 Task: Create a rule when all the custom fields are completed.
Action: Mouse moved to (1215, 98)
Screenshot: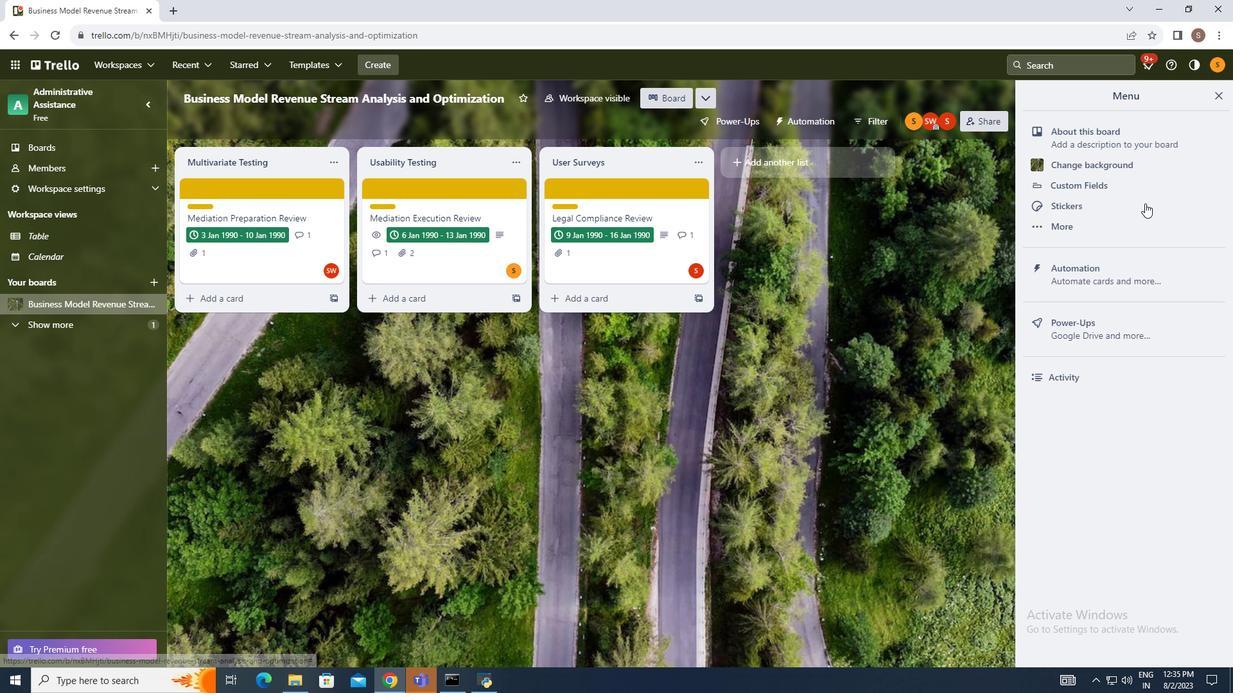 
Action: Mouse pressed left at (1215, 98)
Screenshot: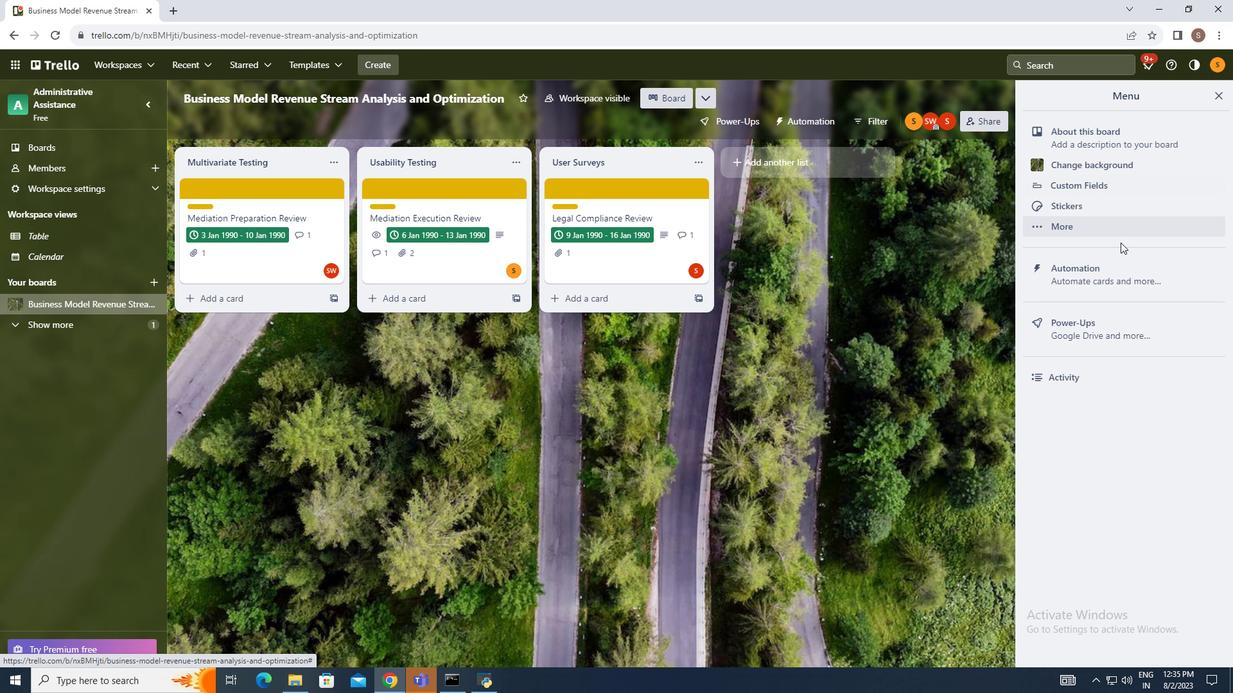 
Action: Mouse moved to (1101, 273)
Screenshot: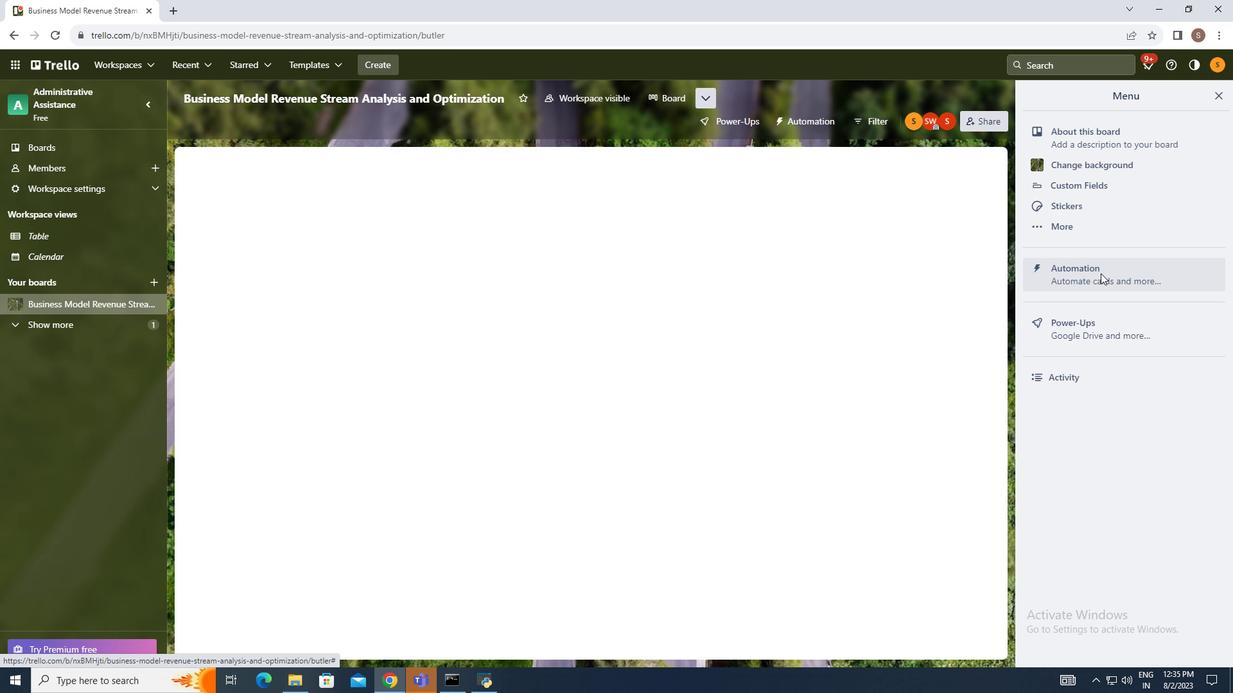 
Action: Mouse pressed left at (1101, 273)
Screenshot: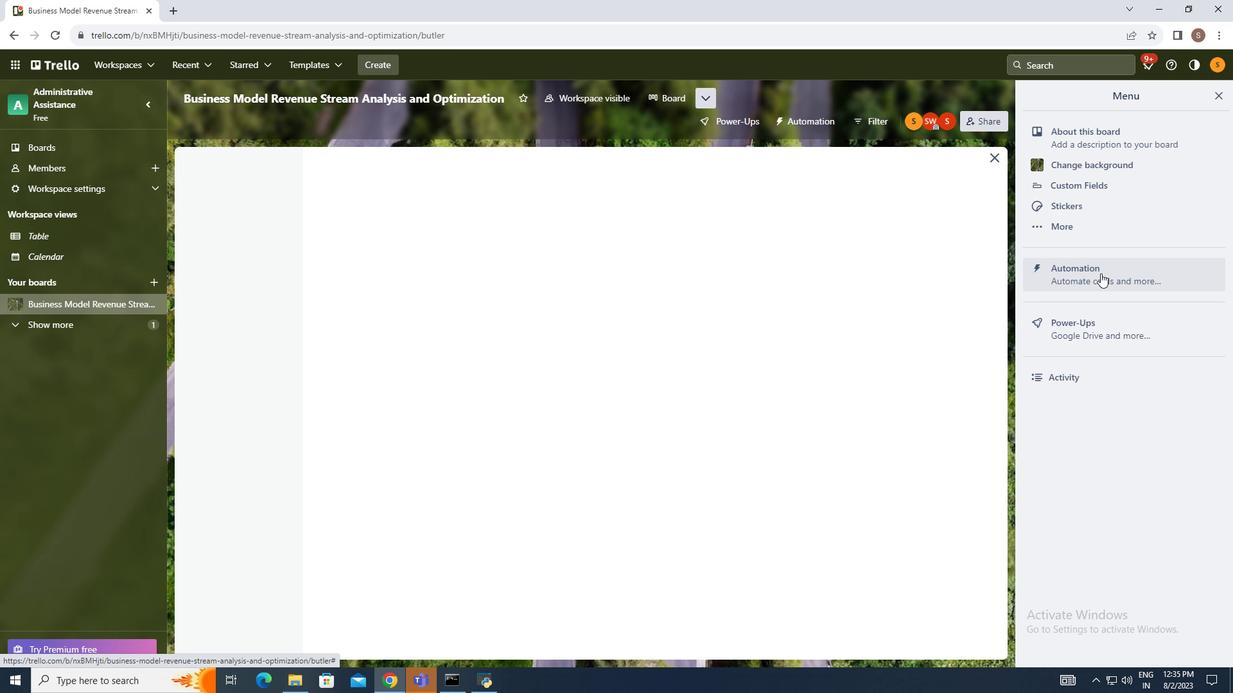 
Action: Mouse moved to (209, 227)
Screenshot: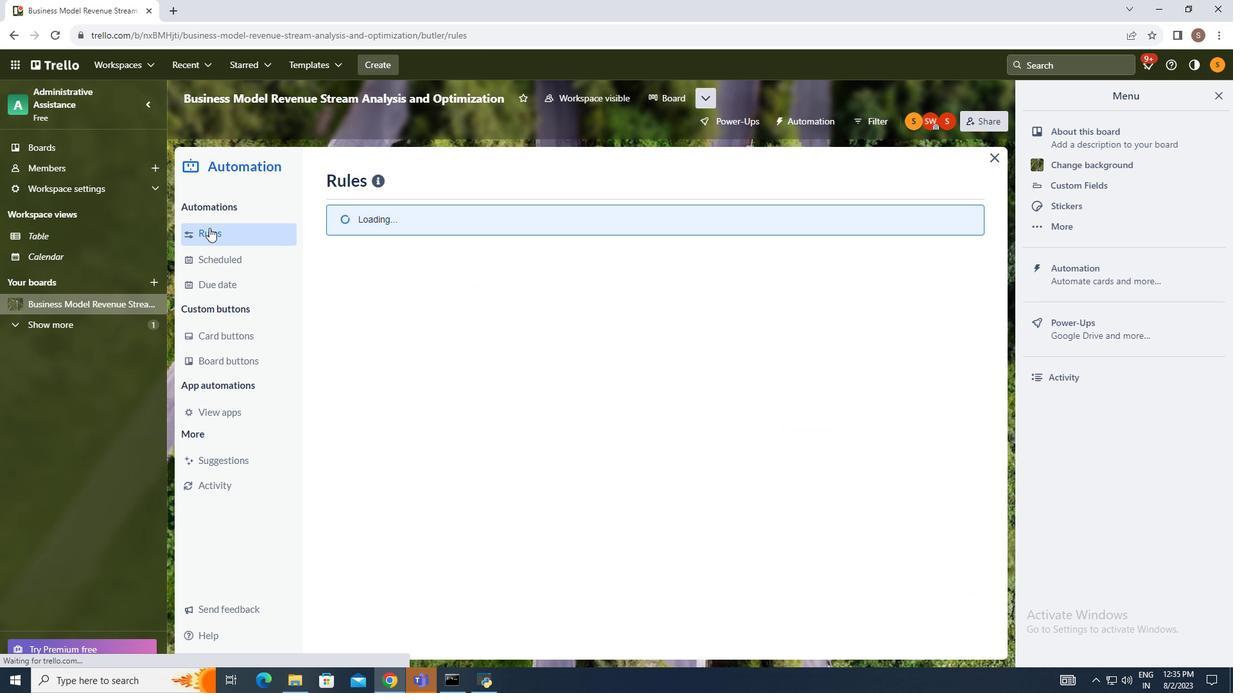 
Action: Mouse pressed left at (209, 227)
Screenshot: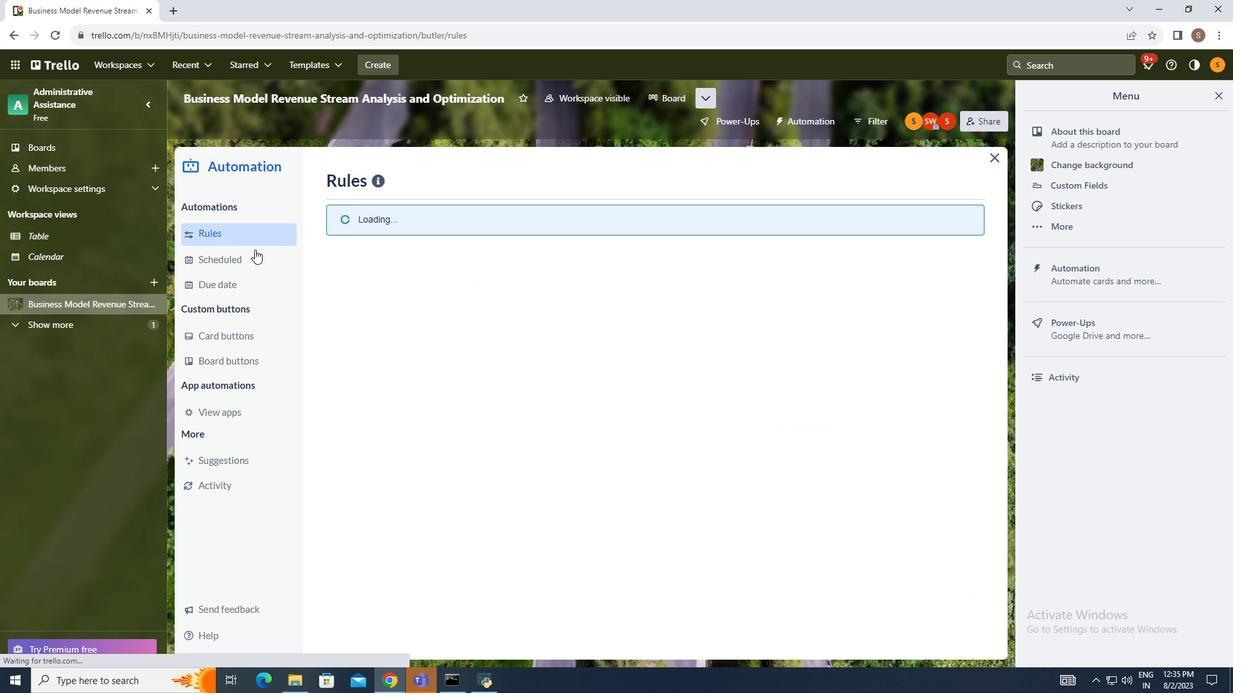 
Action: Mouse moved to (874, 185)
Screenshot: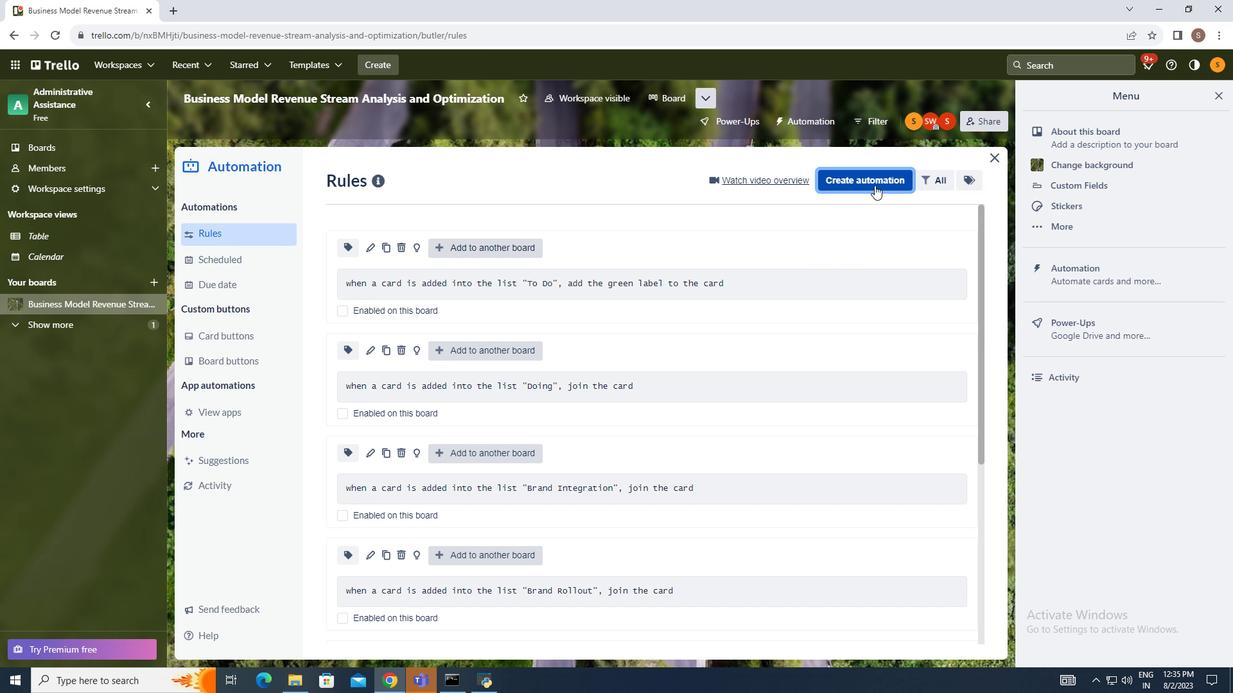 
Action: Mouse pressed left at (874, 185)
Screenshot: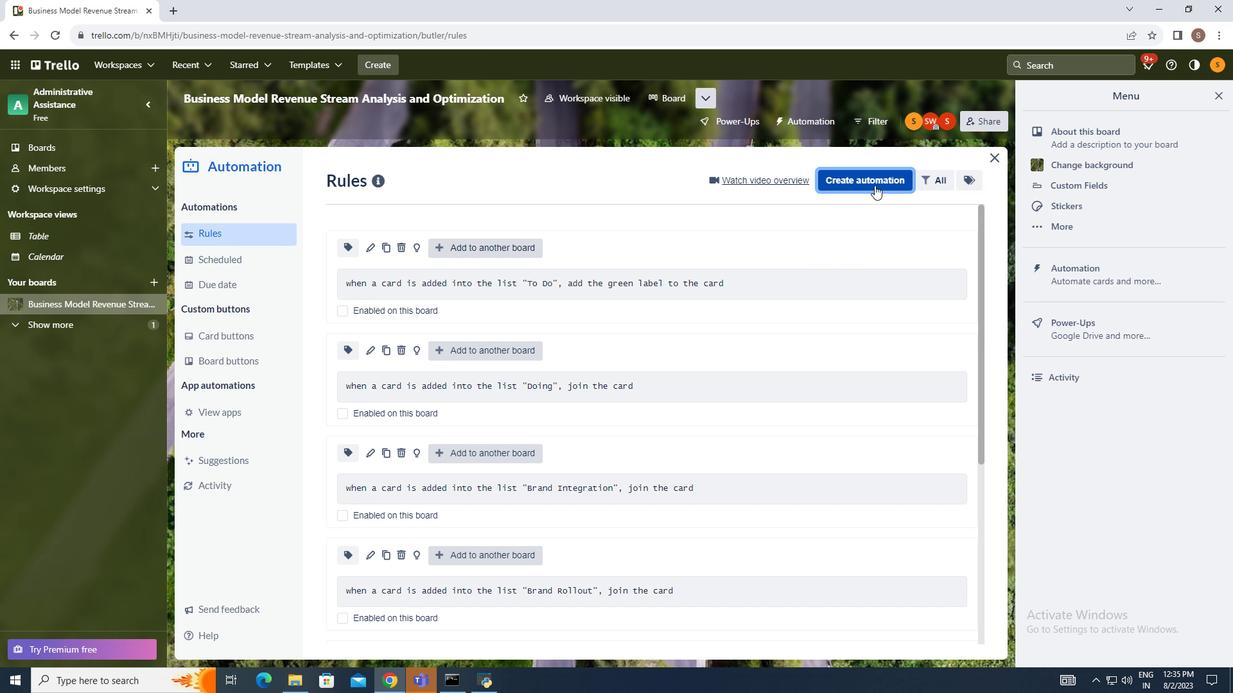 
Action: Mouse moved to (666, 303)
Screenshot: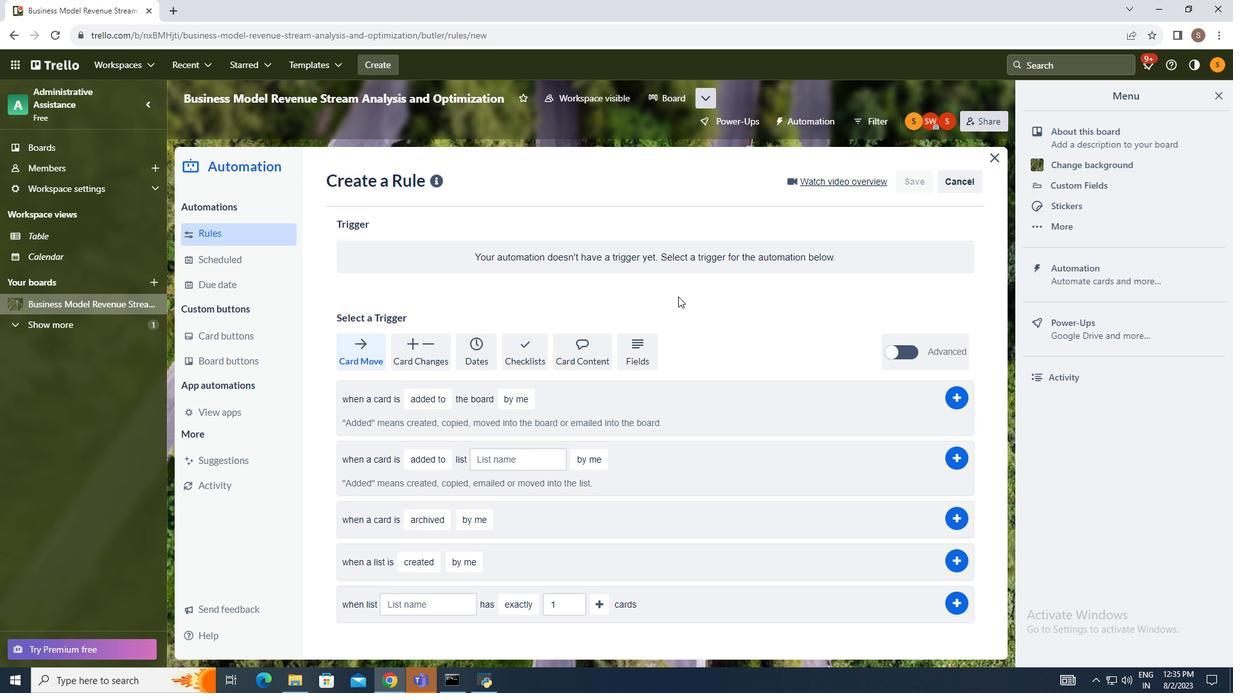 
Action: Mouse pressed left at (666, 303)
Screenshot: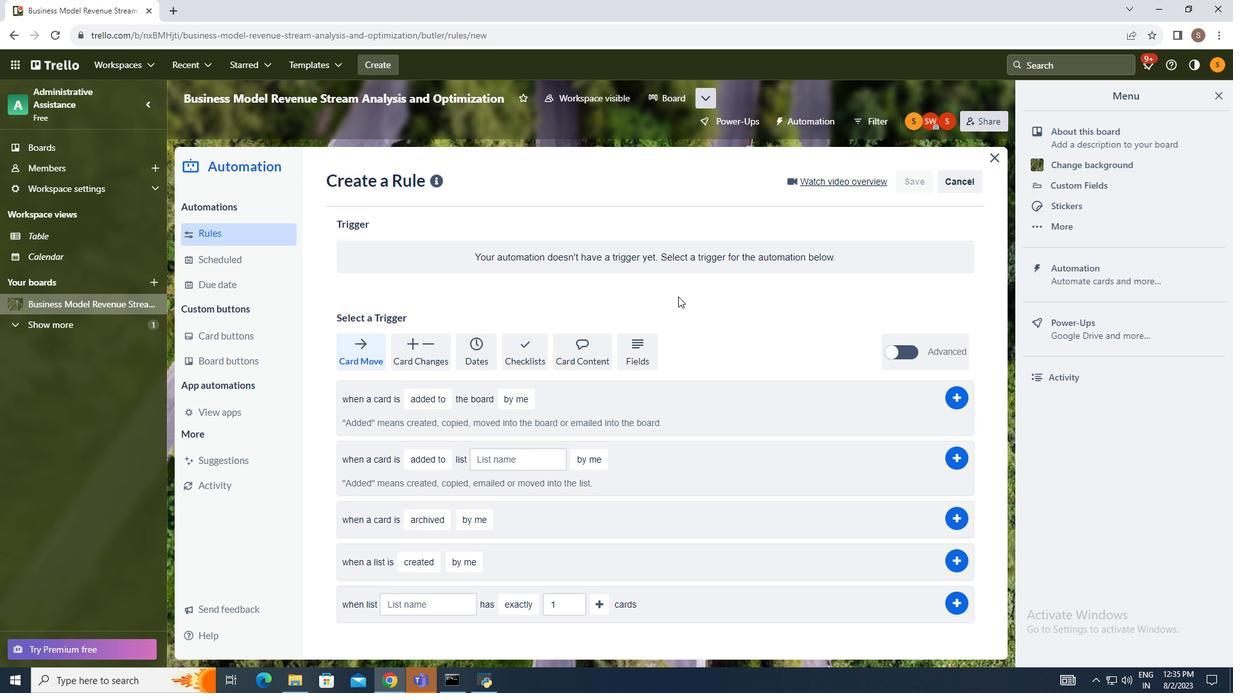 
Action: Mouse moved to (644, 344)
Screenshot: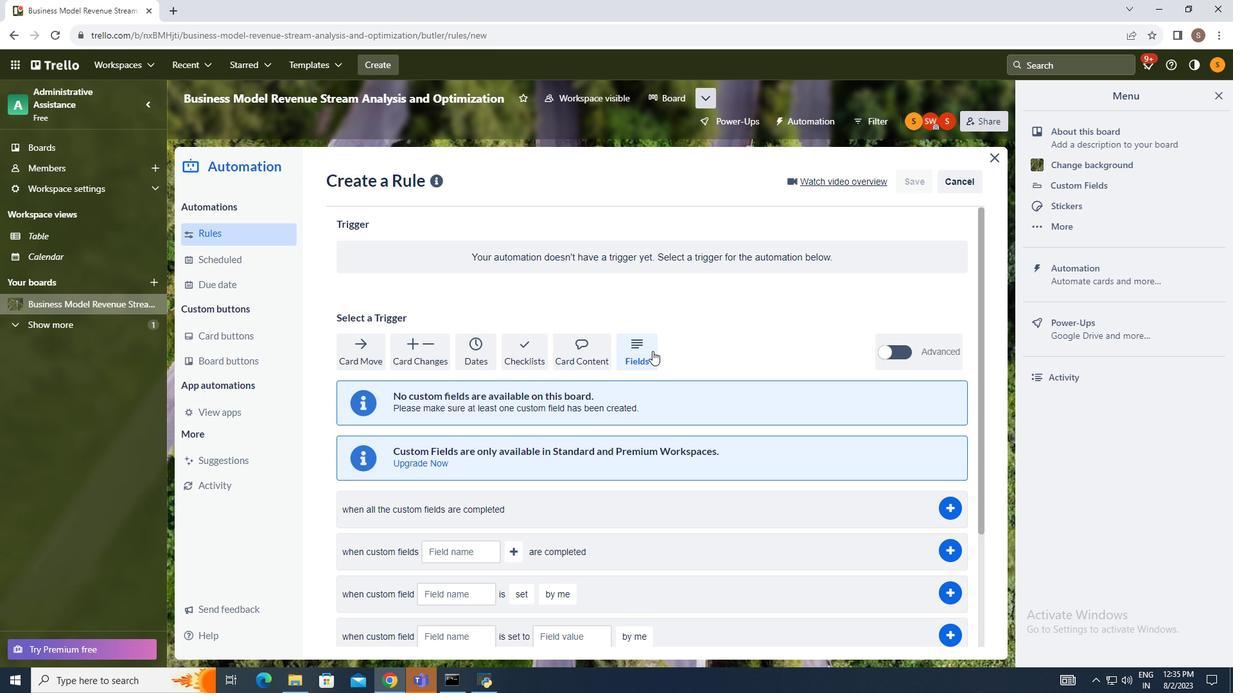 
Action: Mouse pressed left at (644, 344)
Screenshot: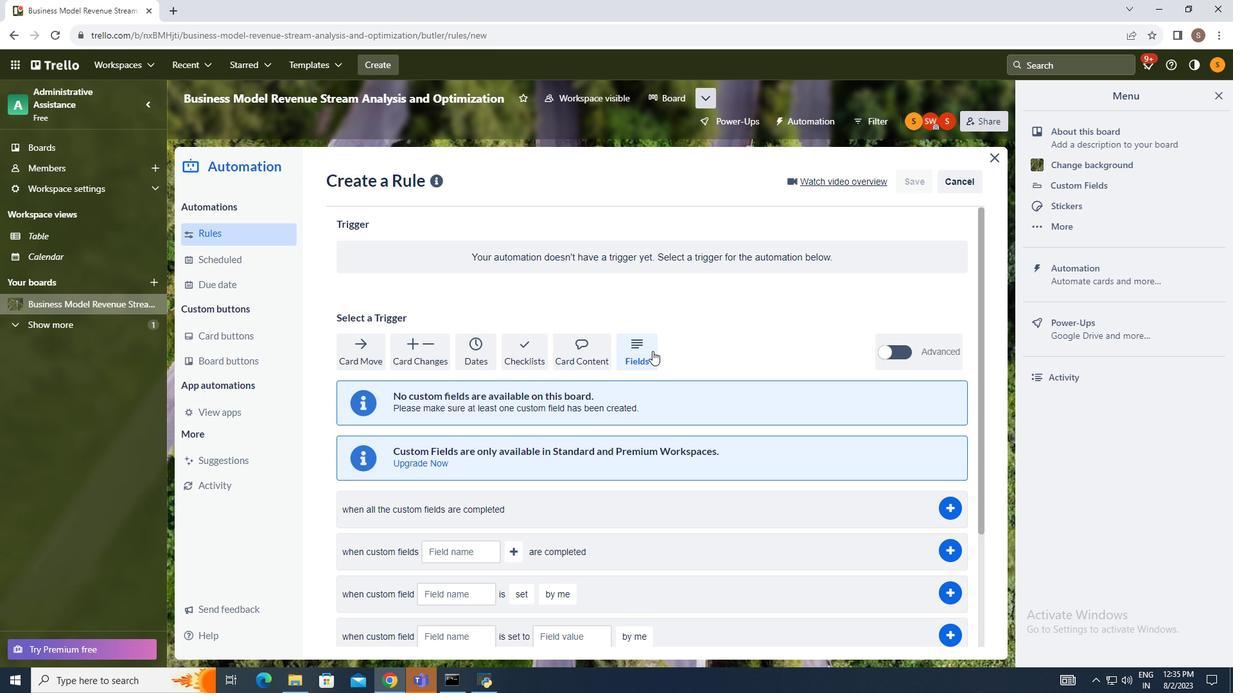 
Action: Mouse moved to (637, 388)
Screenshot: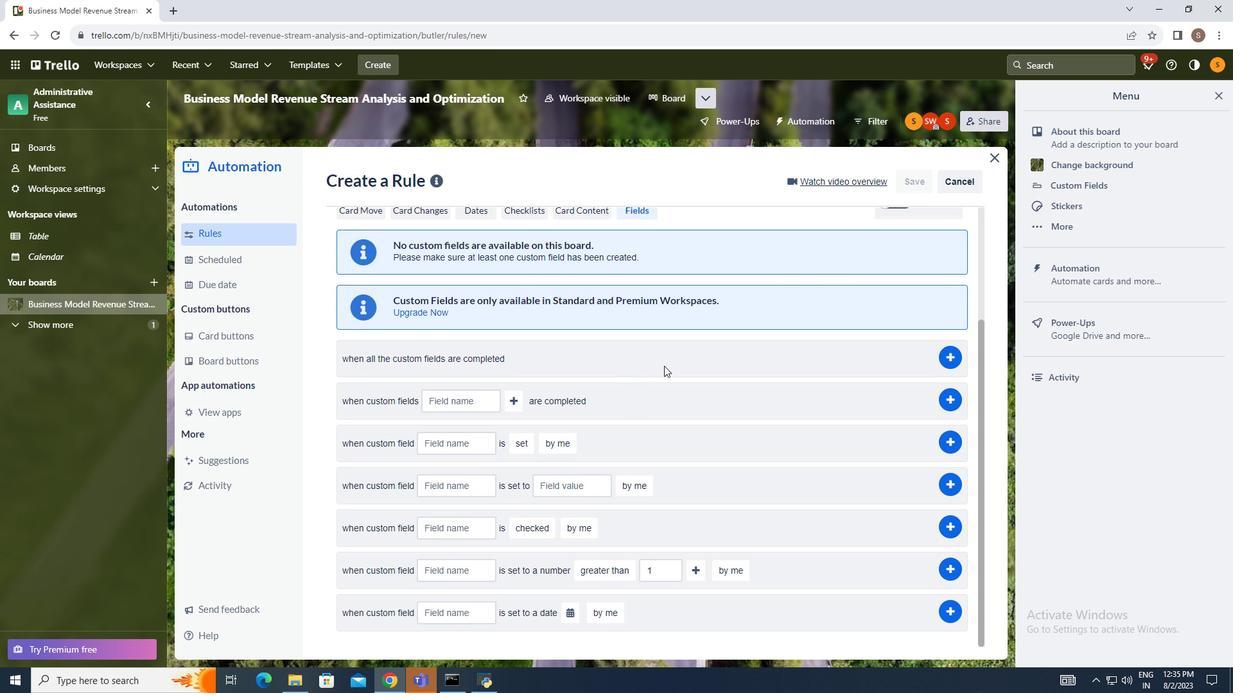 
Action: Mouse scrolled (637, 387) with delta (0, 0)
Screenshot: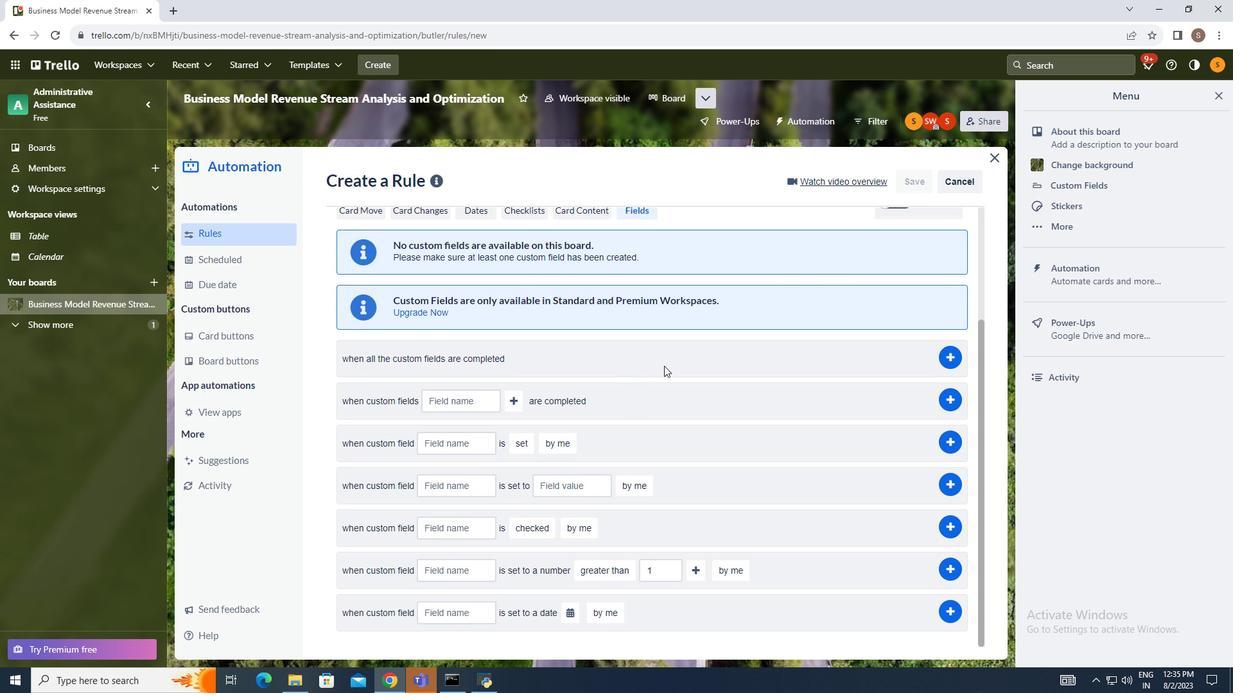 
Action: Mouse moved to (637, 388)
Screenshot: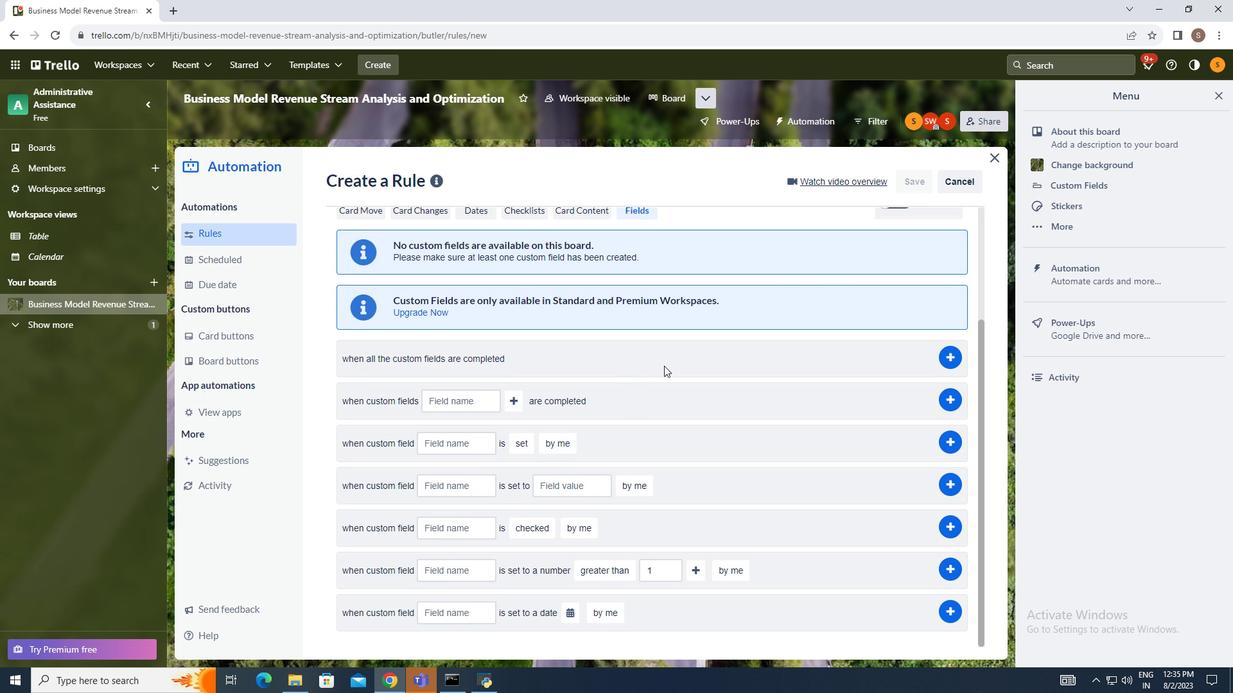 
Action: Mouse scrolled (637, 387) with delta (0, 0)
Screenshot: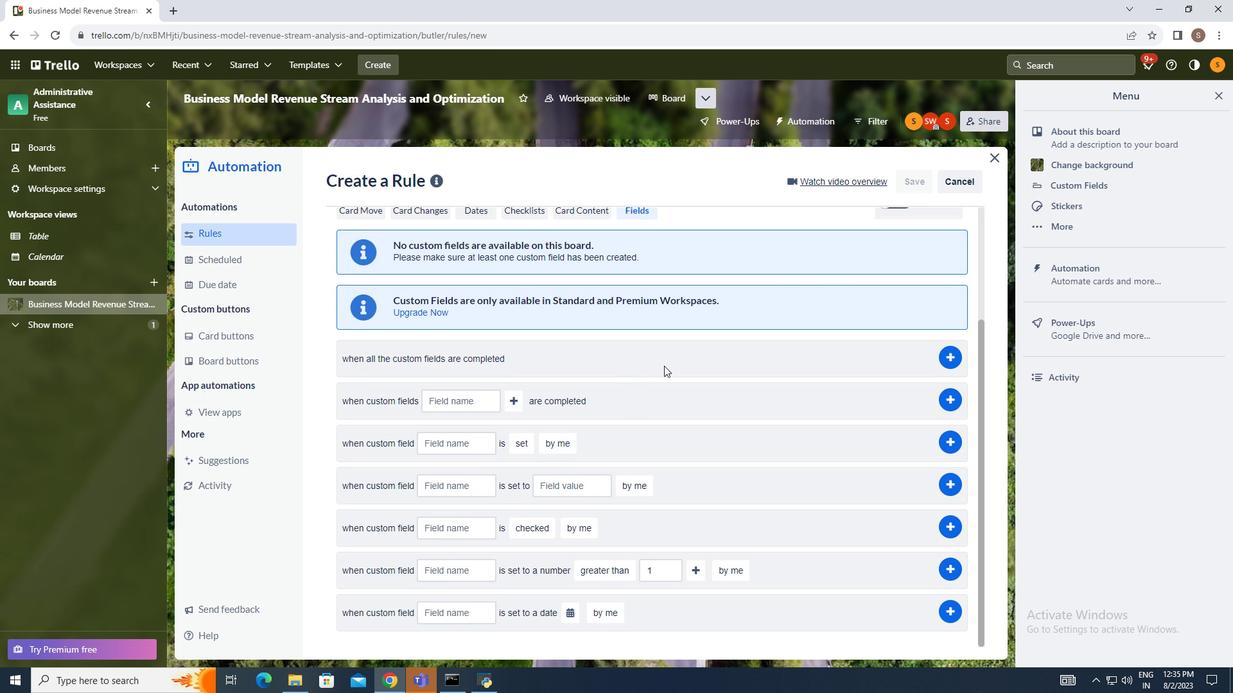 
Action: Mouse moved to (636, 388)
Screenshot: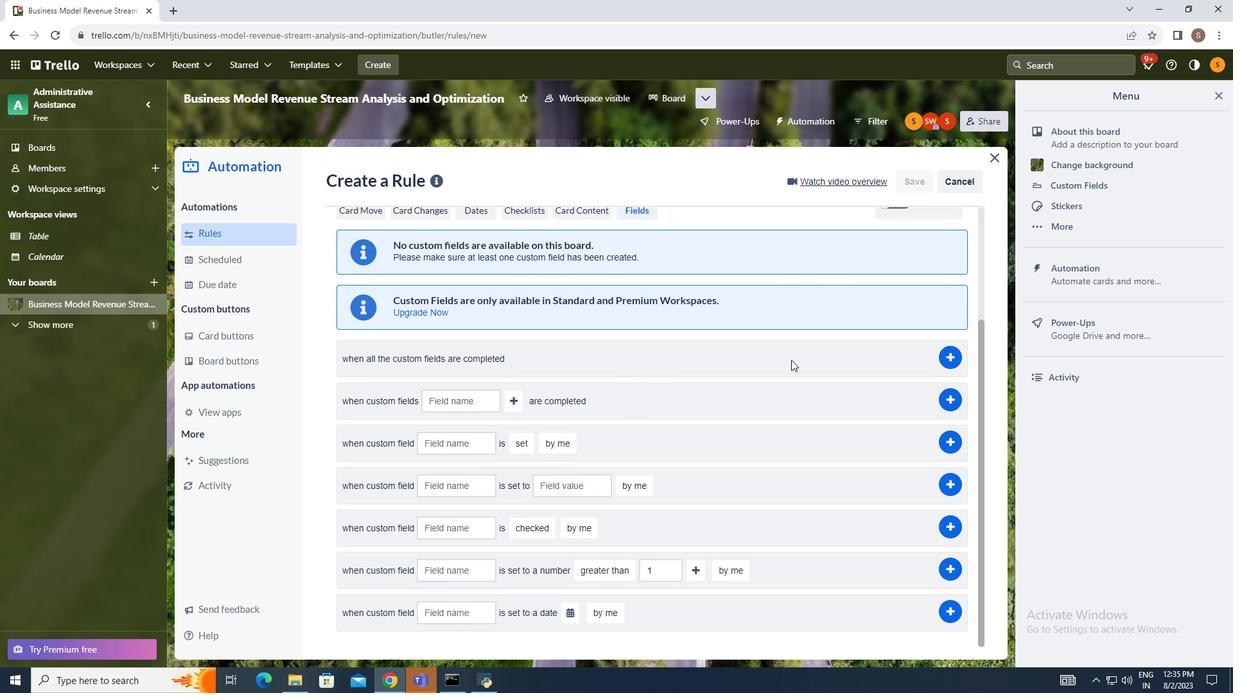 
Action: Mouse scrolled (636, 388) with delta (0, 0)
Screenshot: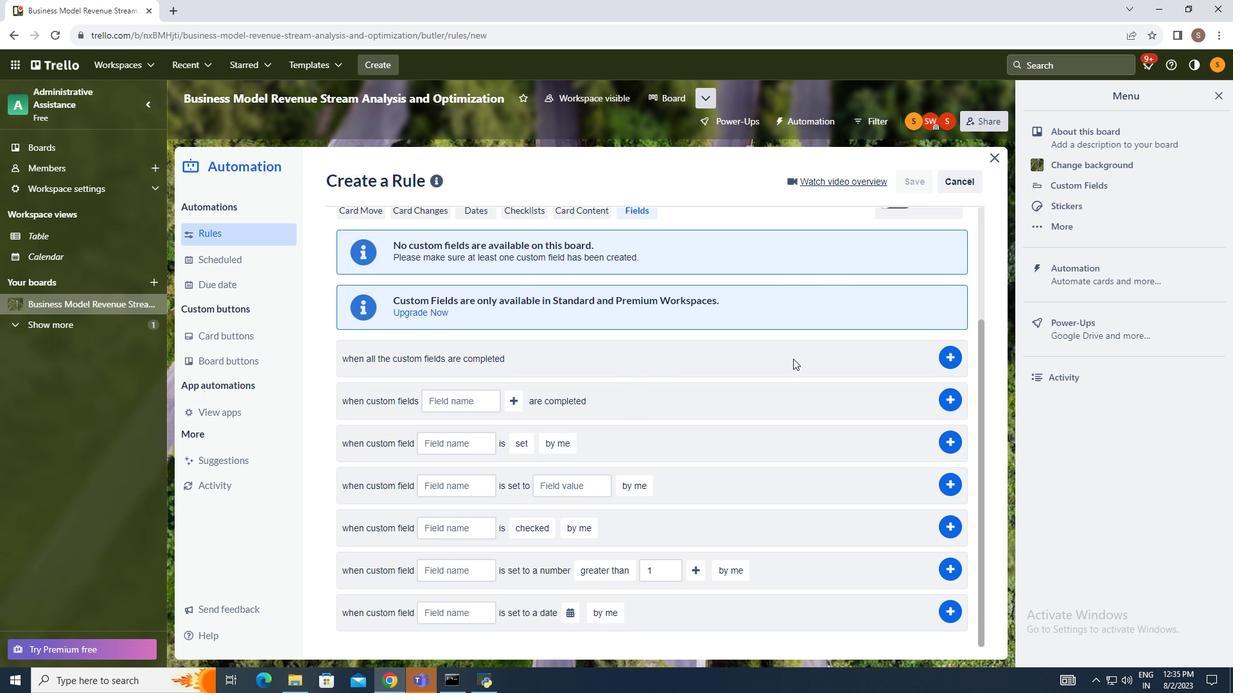 
Action: Mouse moved to (944, 357)
Screenshot: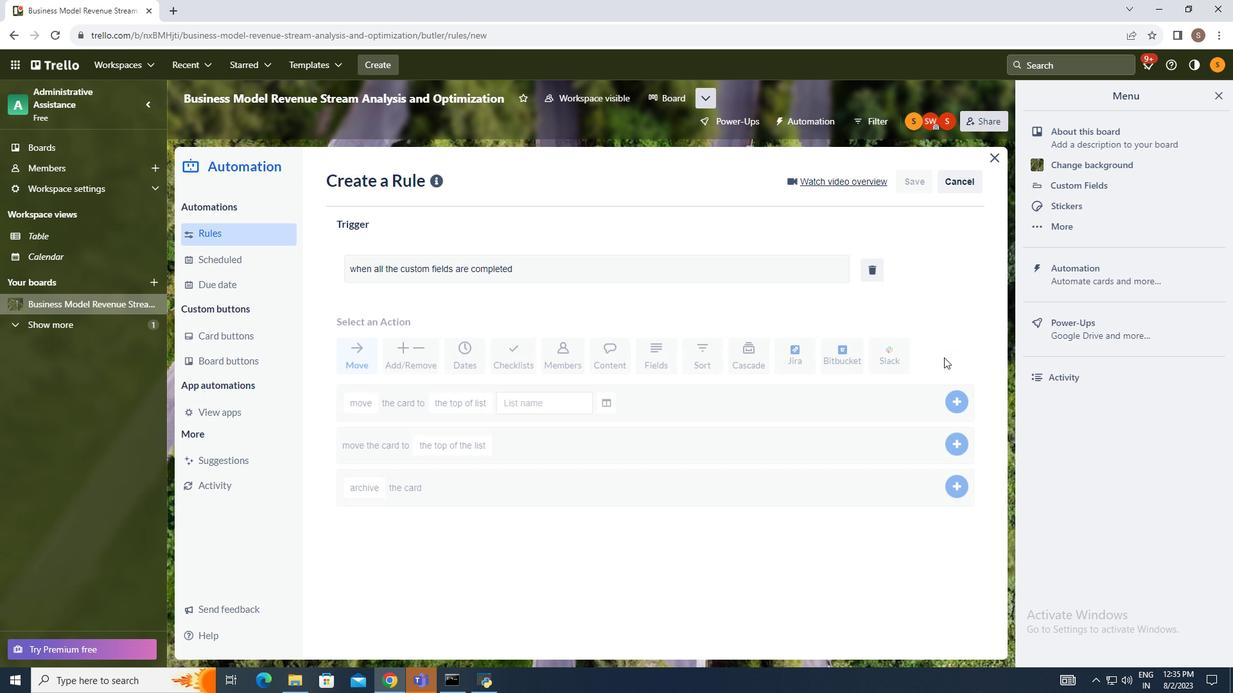 
Action: Mouse pressed left at (944, 357)
Screenshot: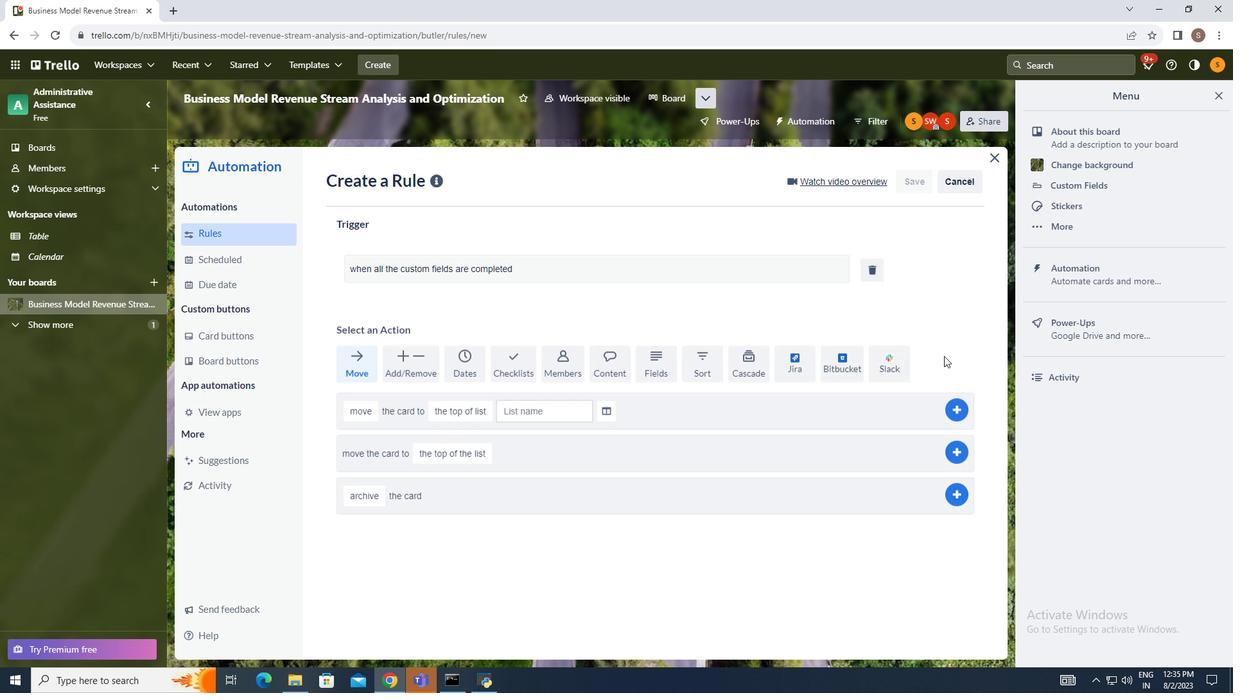 
Action: Mouse moved to (943, 348)
Screenshot: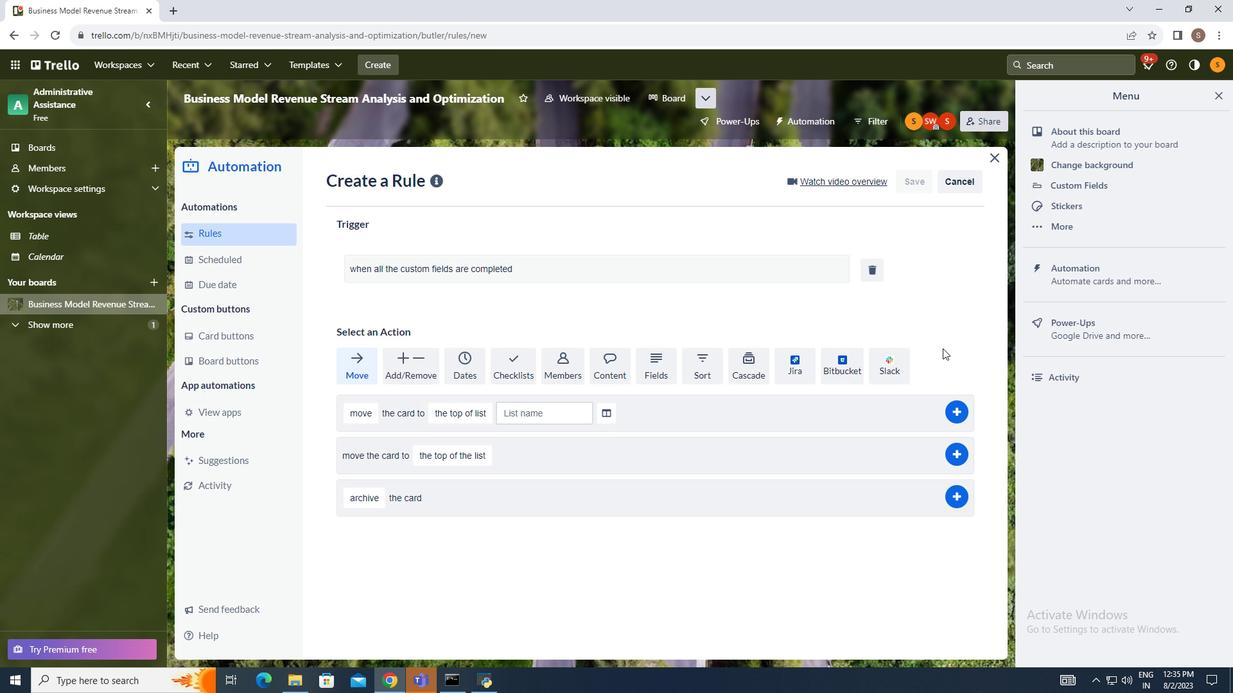 
